Task: Assign Issue Issue0021 to Sprint Sprint0013 in Scrum Project Project0005 in Jira
Action: Mouse moved to (433, 491)
Screenshot: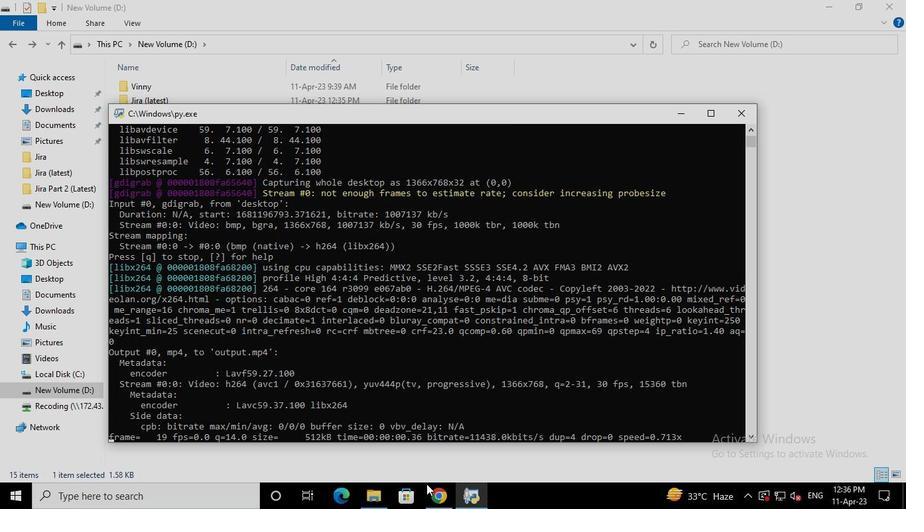 
Action: Mouse pressed left at (433, 491)
Screenshot: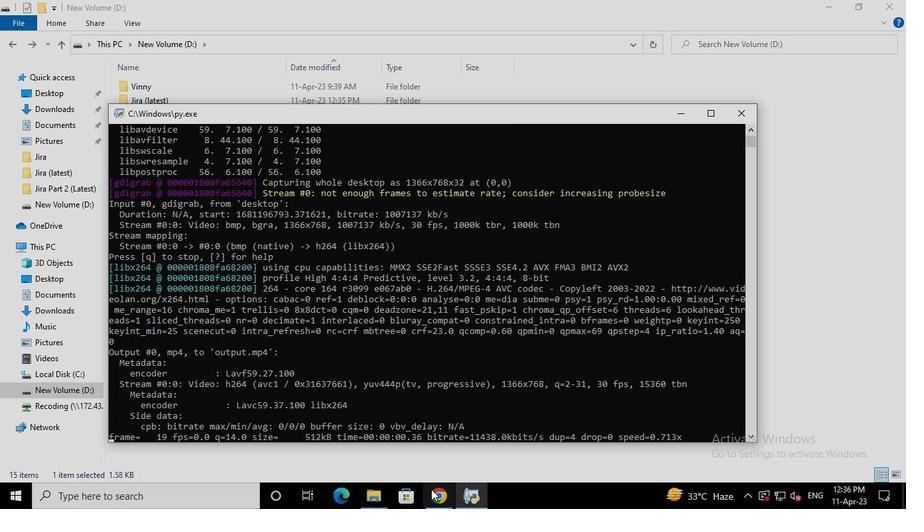
Action: Mouse moved to (87, 207)
Screenshot: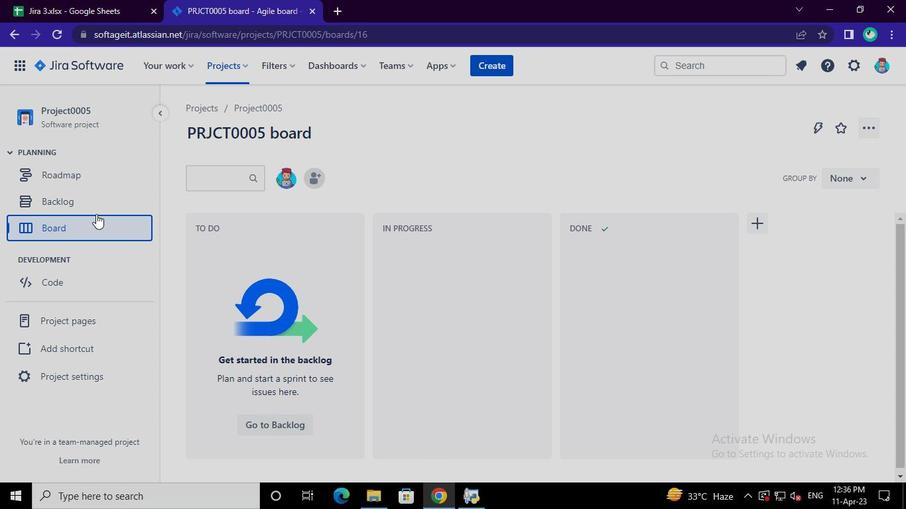 
Action: Mouse pressed left at (87, 207)
Screenshot: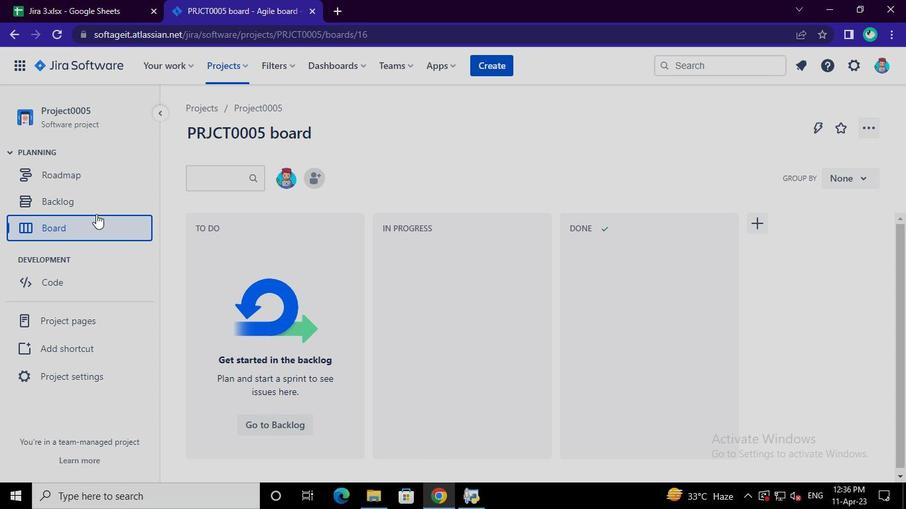 
Action: Mouse moved to (842, 373)
Screenshot: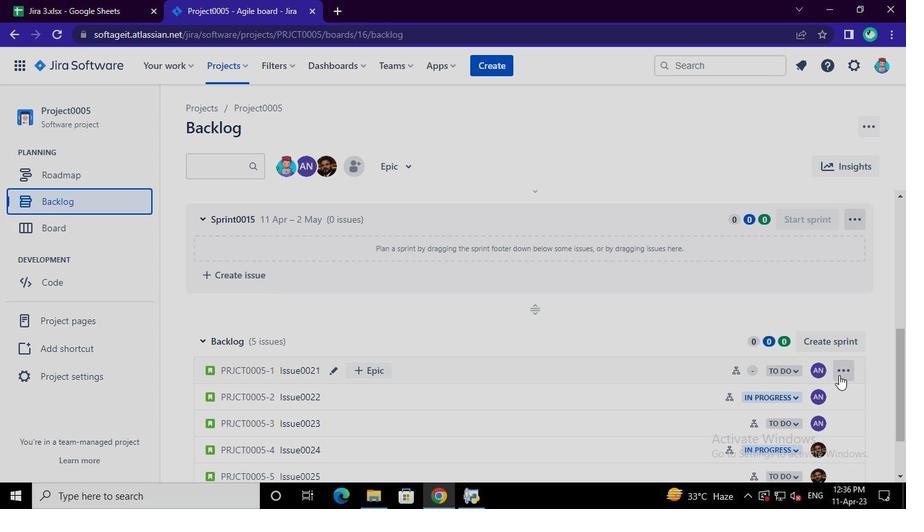 
Action: Mouse pressed left at (842, 373)
Screenshot: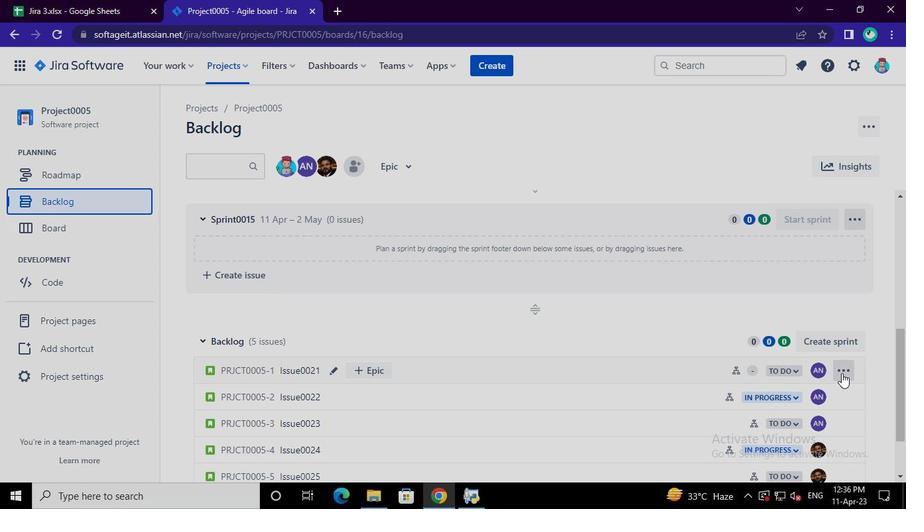 
Action: Mouse moved to (810, 282)
Screenshot: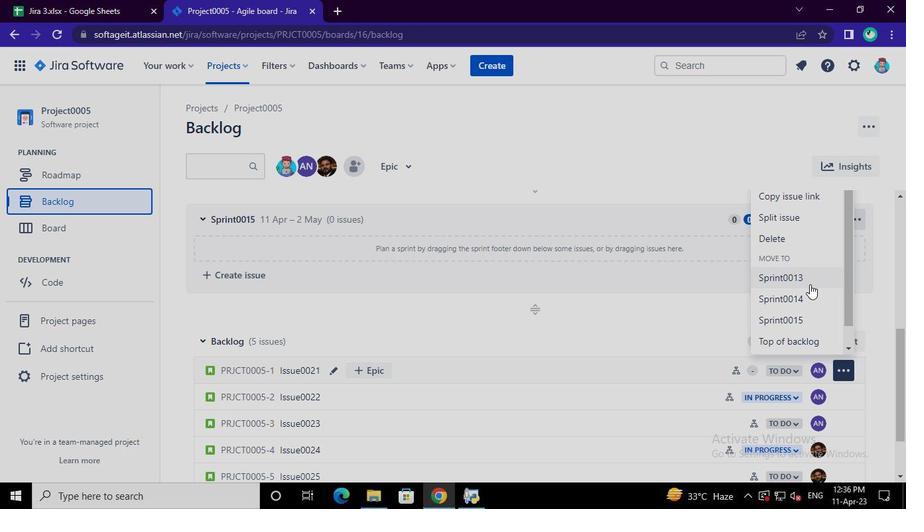 
Action: Mouse pressed left at (810, 282)
Screenshot: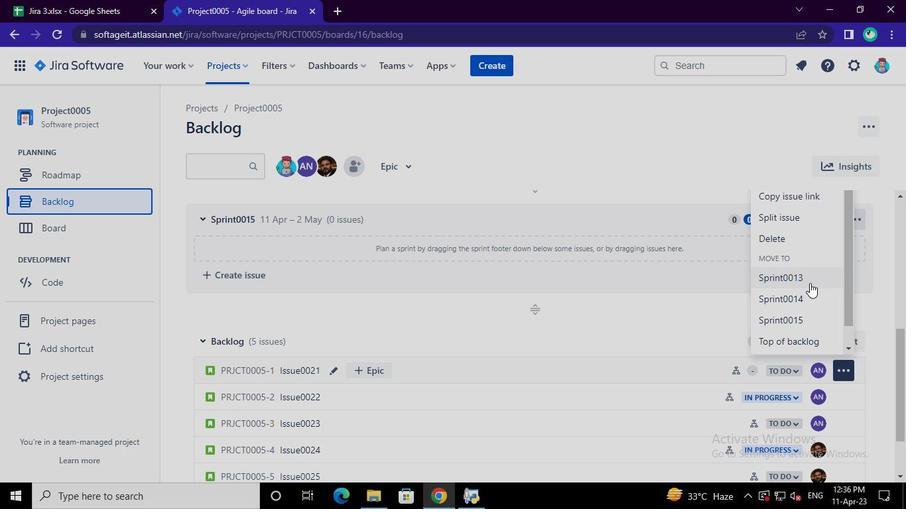 
Action: Mouse moved to (473, 491)
Screenshot: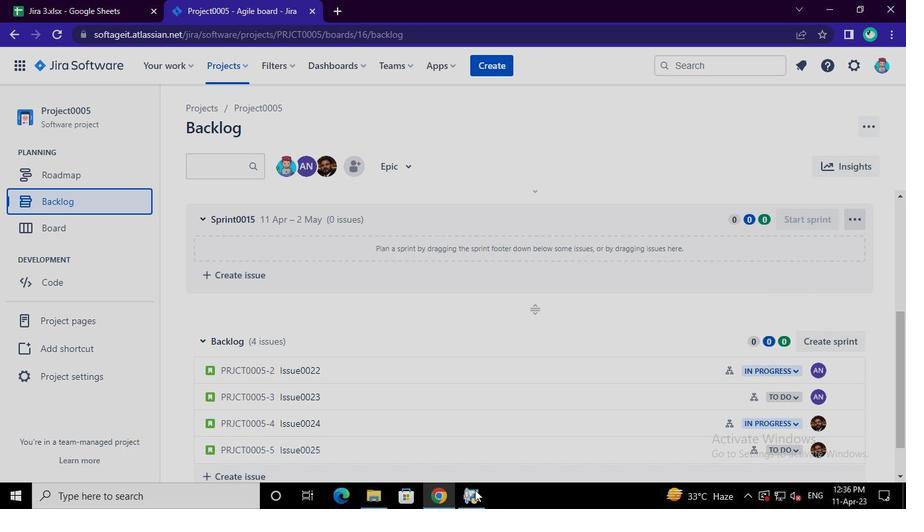 
Action: Mouse pressed left at (473, 491)
Screenshot: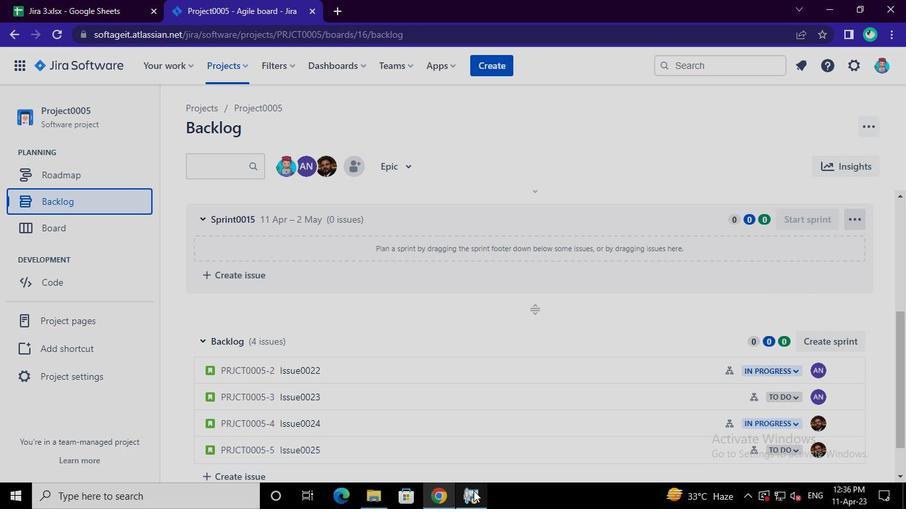 
Action: Mouse moved to (731, 113)
Screenshot: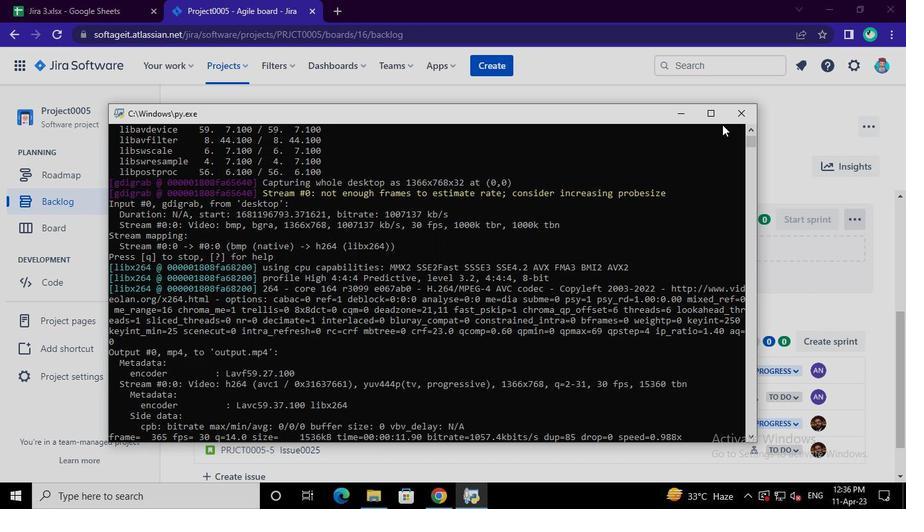 
Action: Mouse pressed left at (731, 113)
Screenshot: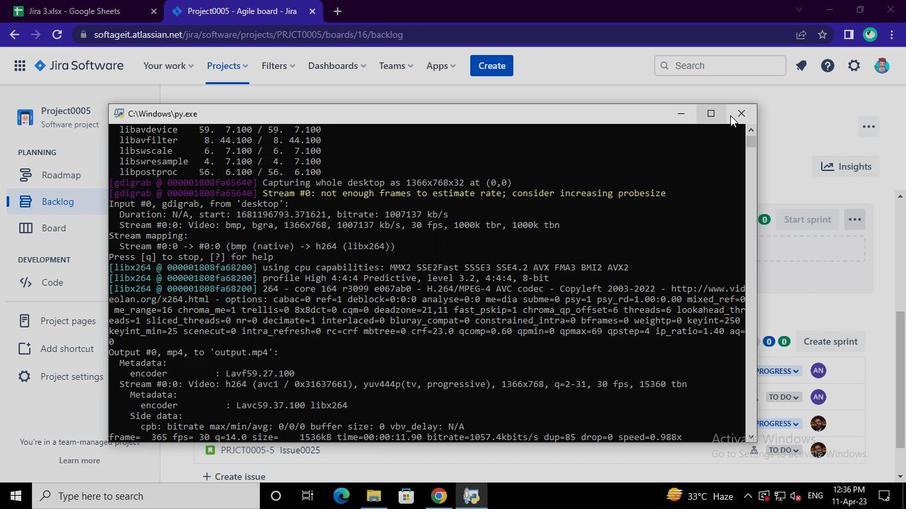 
